 Task: Create a section Dev Drive and in the section, add a milestone Data Cleansing in the project ApprisePro
Action: Mouse moved to (584, 433)
Screenshot: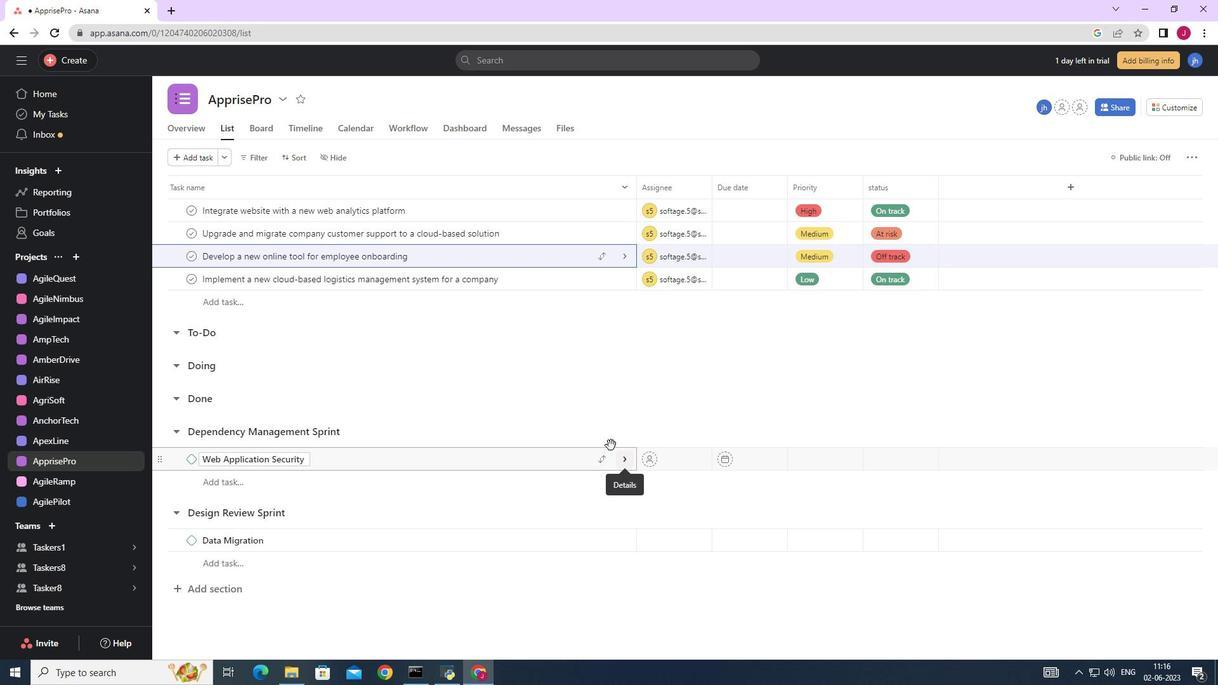 
Action: Mouse scrolled (584, 432) with delta (0, 0)
Screenshot: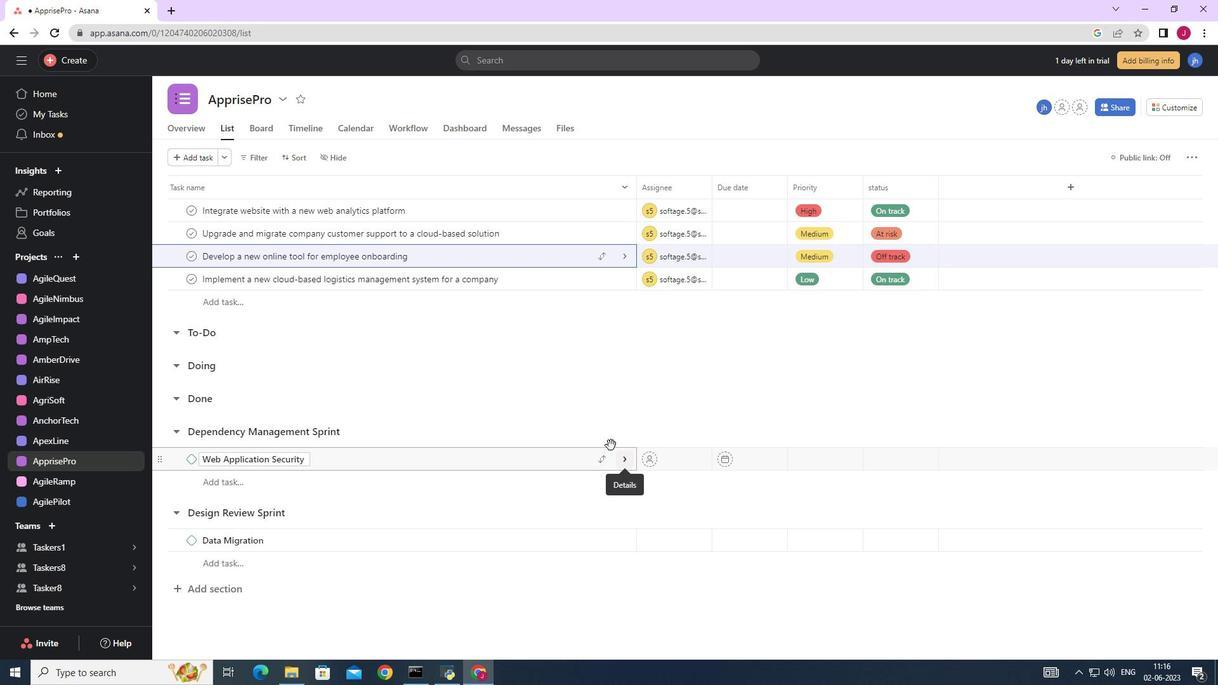 
Action: Mouse moved to (580, 433)
Screenshot: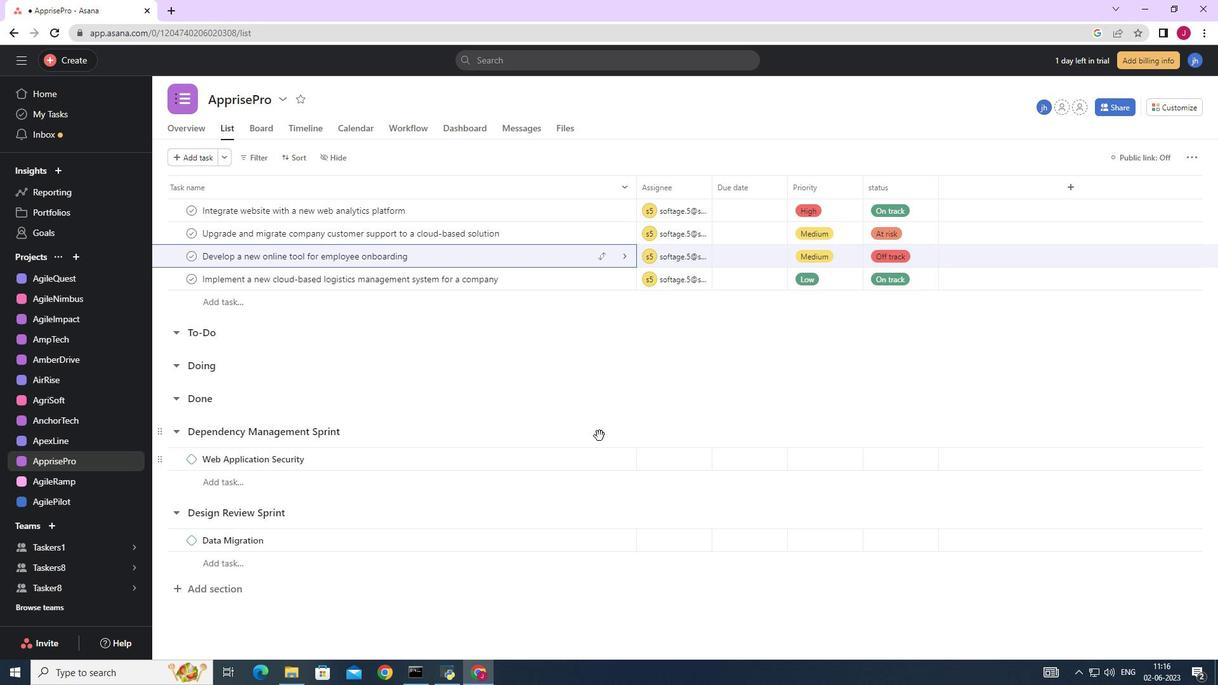
Action: Mouse scrolled (580, 432) with delta (0, 0)
Screenshot: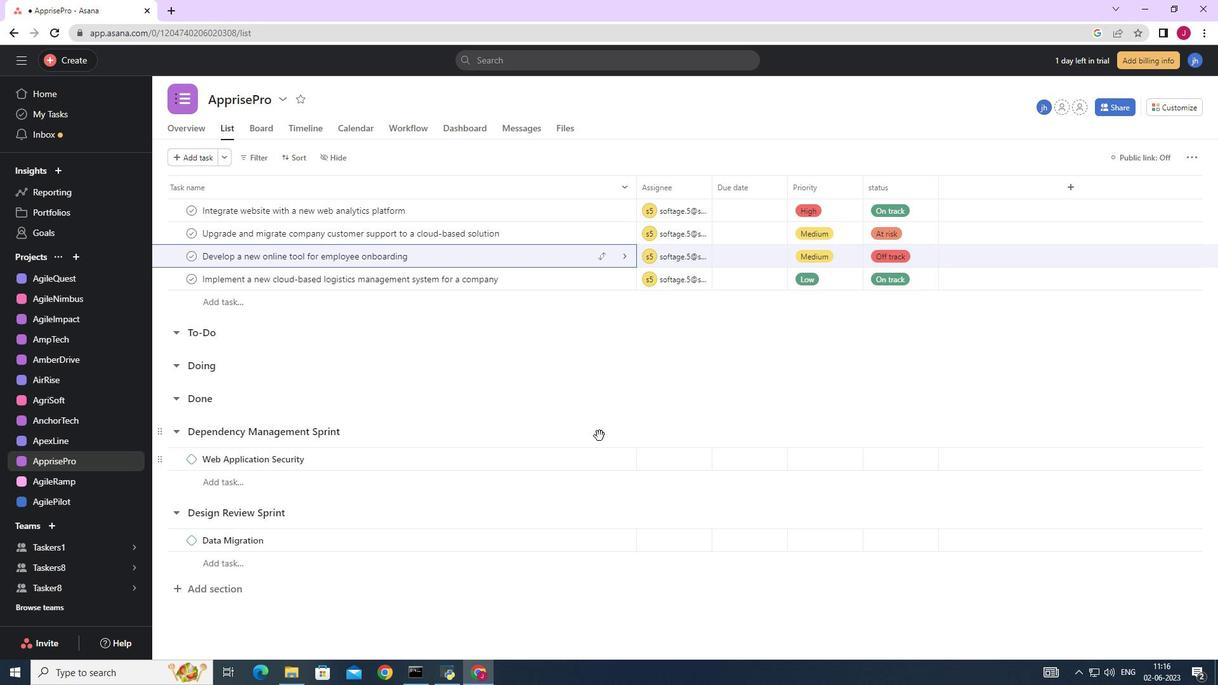 
Action: Mouse moved to (578, 434)
Screenshot: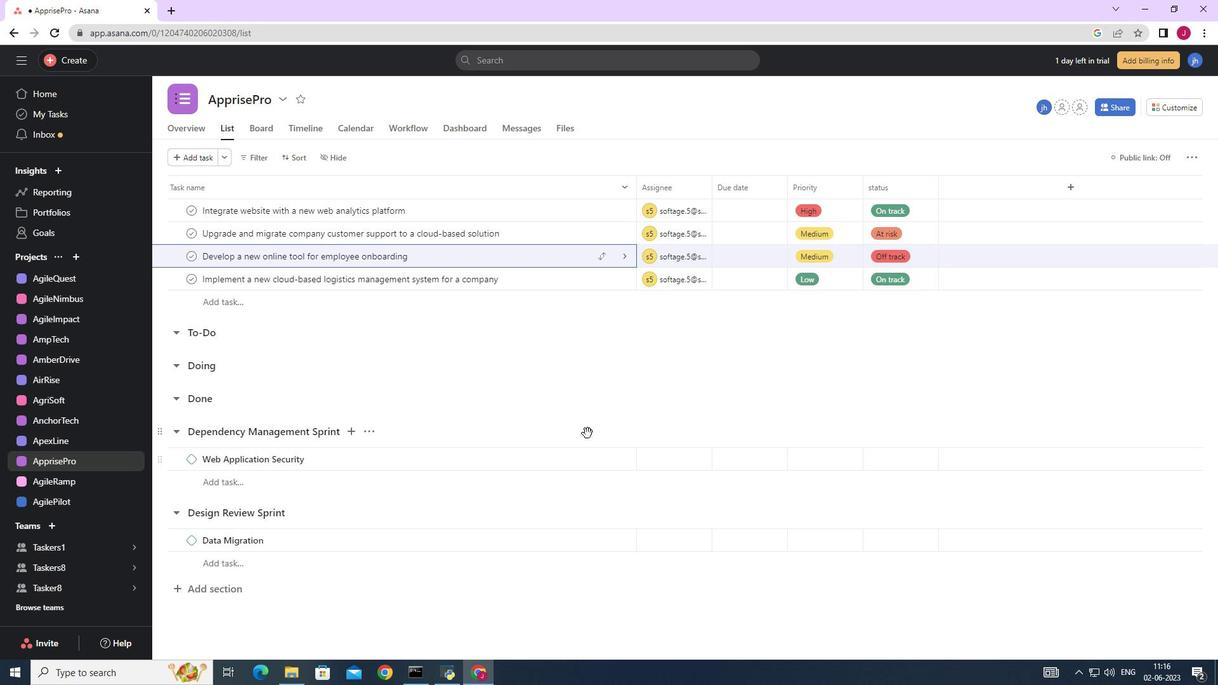 
Action: Mouse scrolled (578, 434) with delta (0, 0)
Screenshot: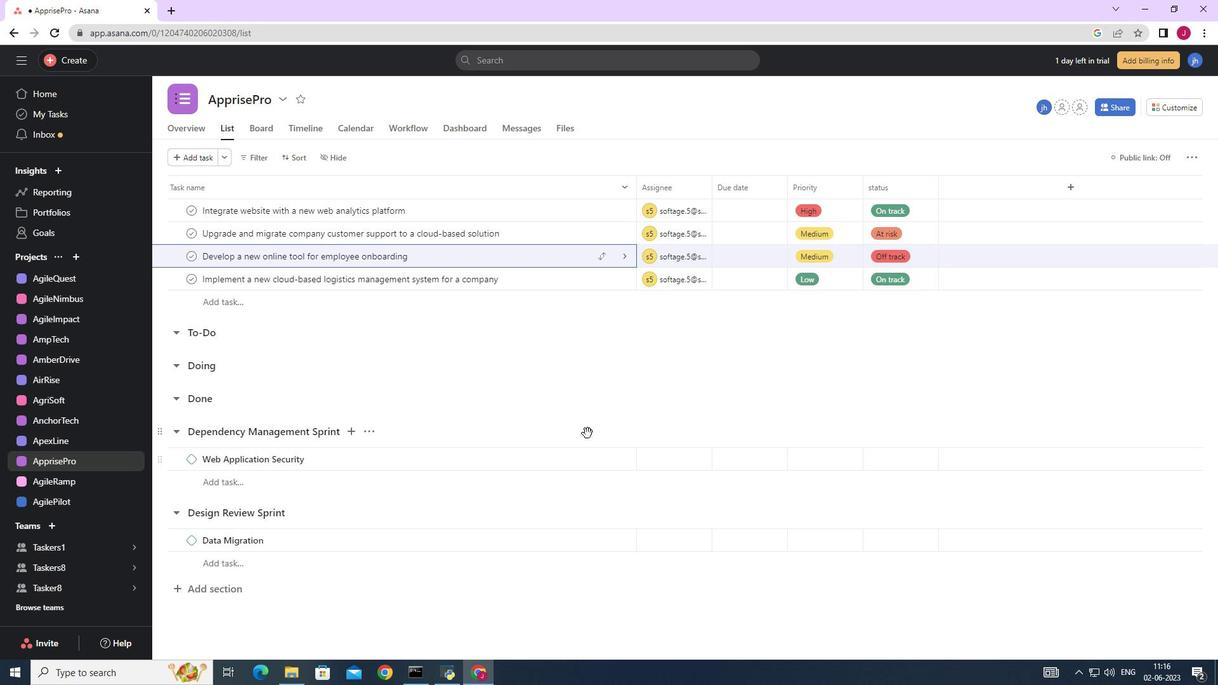 
Action: Mouse moved to (231, 588)
Screenshot: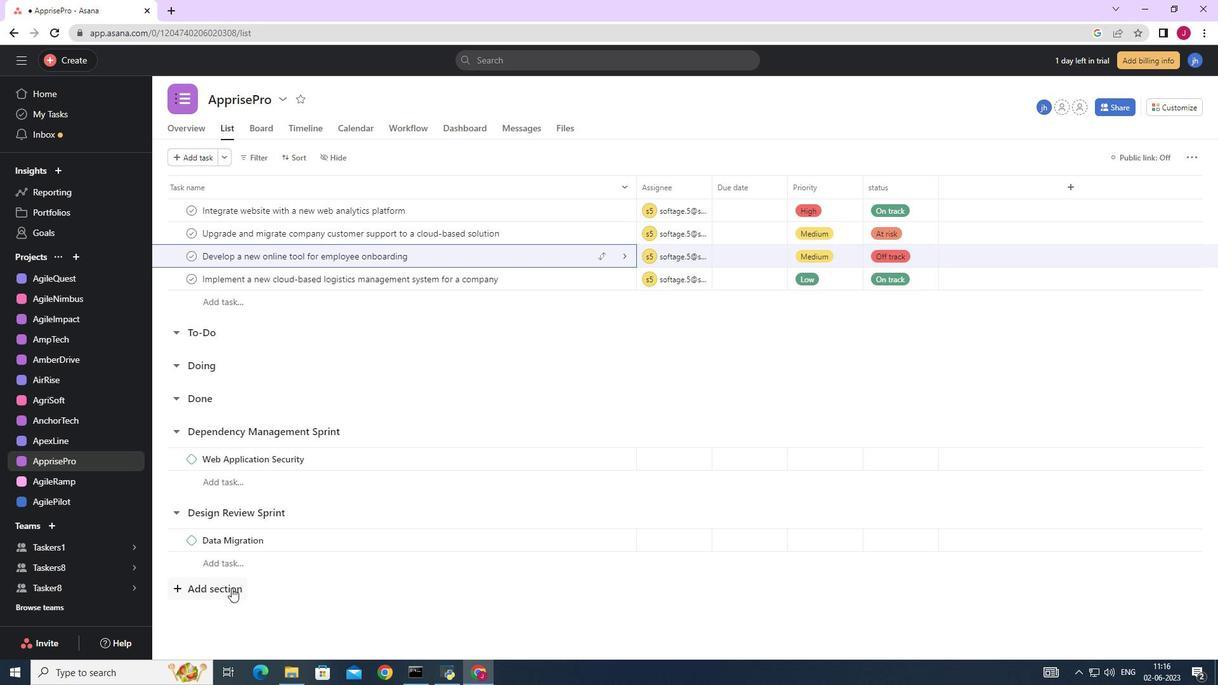 
Action: Mouse pressed left at (231, 588)
Screenshot: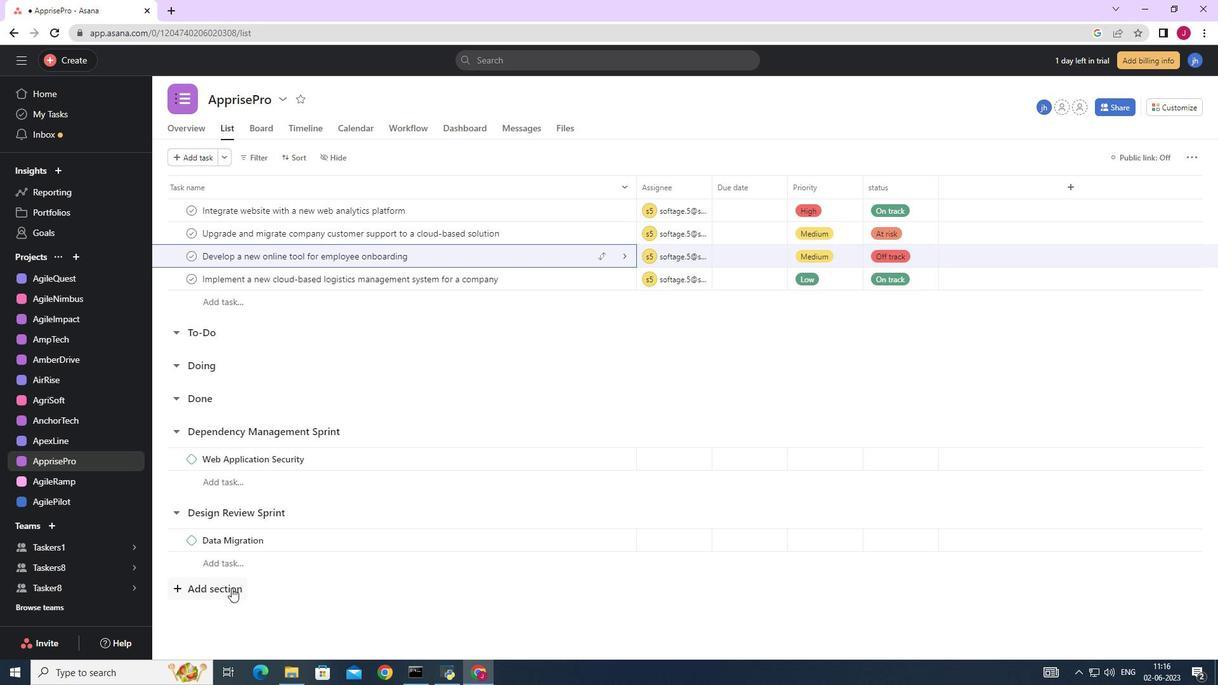
Action: Mouse moved to (243, 592)
Screenshot: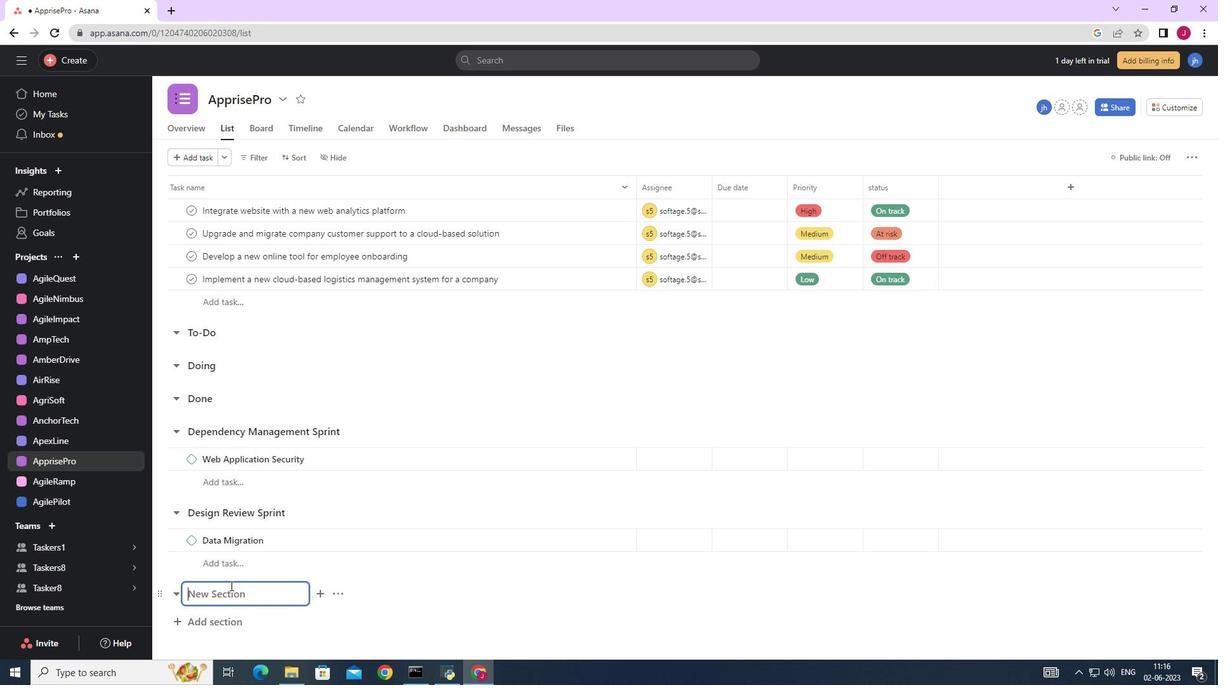 
Action: Mouse pressed left at (243, 592)
Screenshot: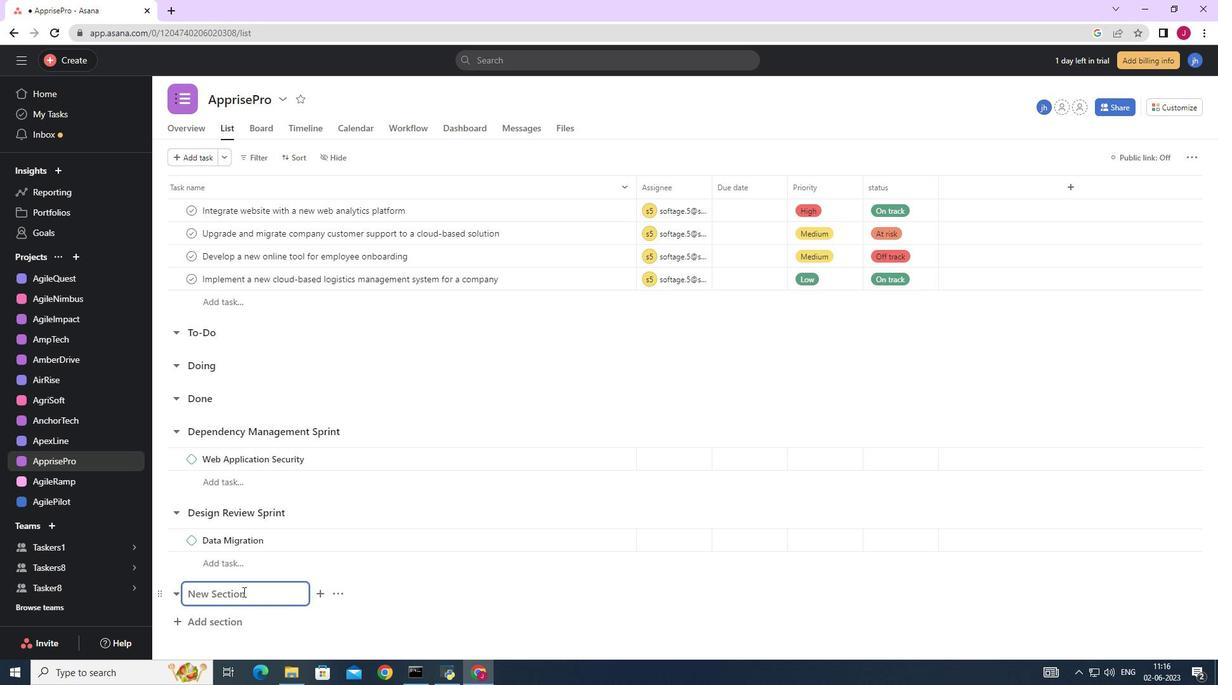 
Action: Mouse moved to (245, 593)
Screenshot: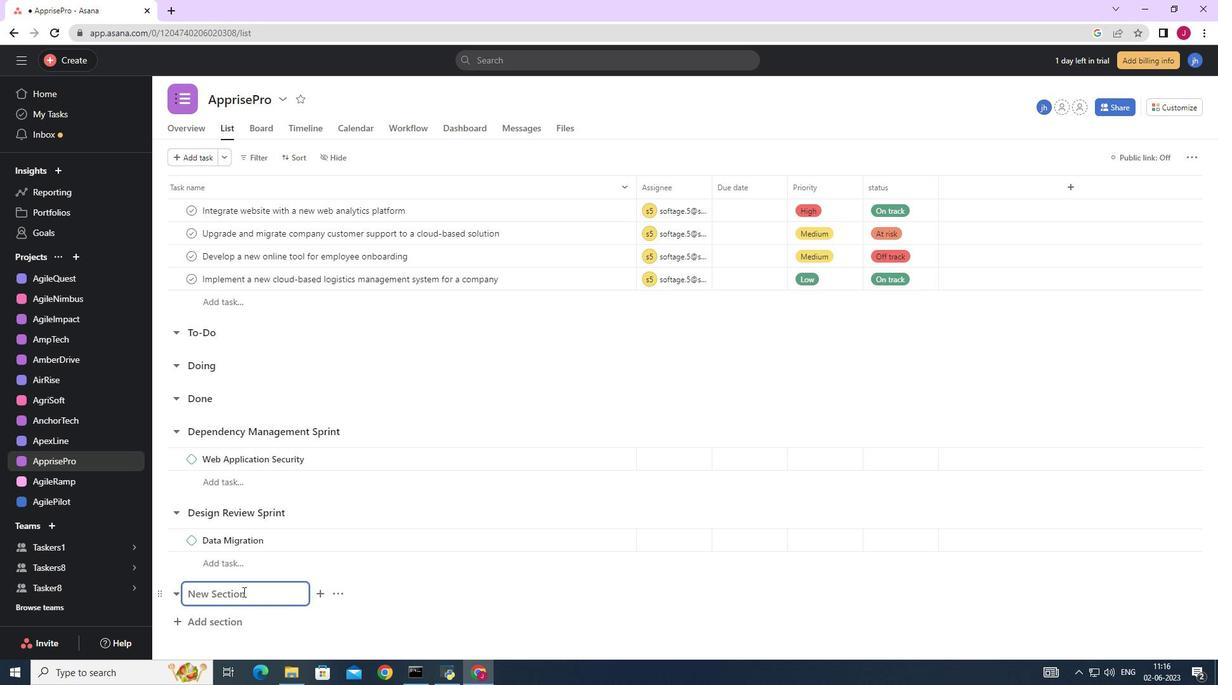 
Action: Key pressed <Key.caps_lock>D<Key.caps_lock>ev<Key.space><Key.caps_lock>D<Key.caps_lock>rive<Key.enter><Key.caps_lock>D<Key.caps_lock>ata<Key.space><Key.caps_lock>C<Key.caps_lock>leansing<Key.space>
Screenshot: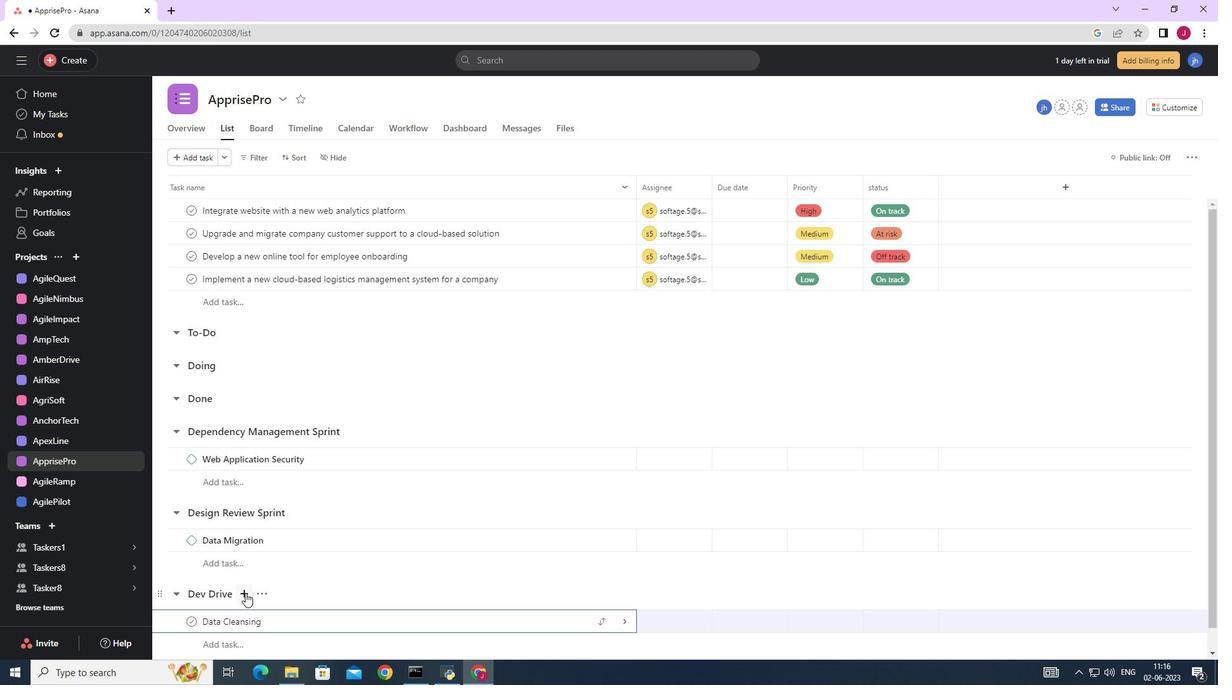 
Action: Mouse moved to (627, 620)
Screenshot: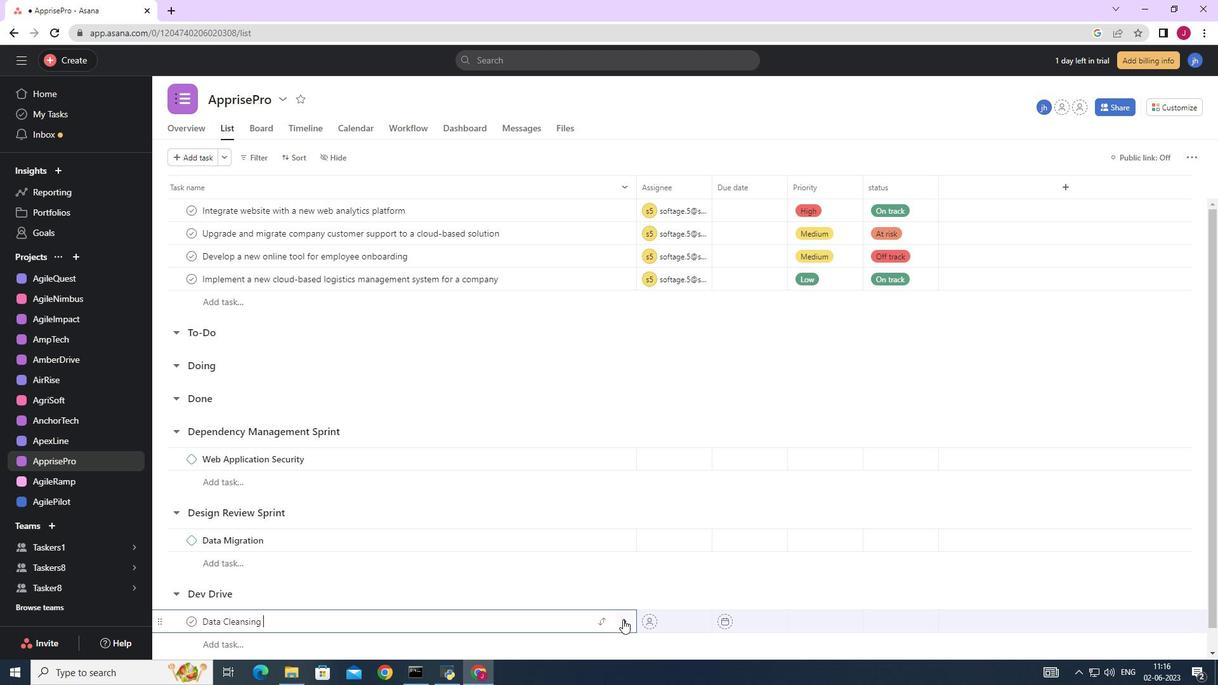 
Action: Mouse pressed left at (627, 620)
Screenshot: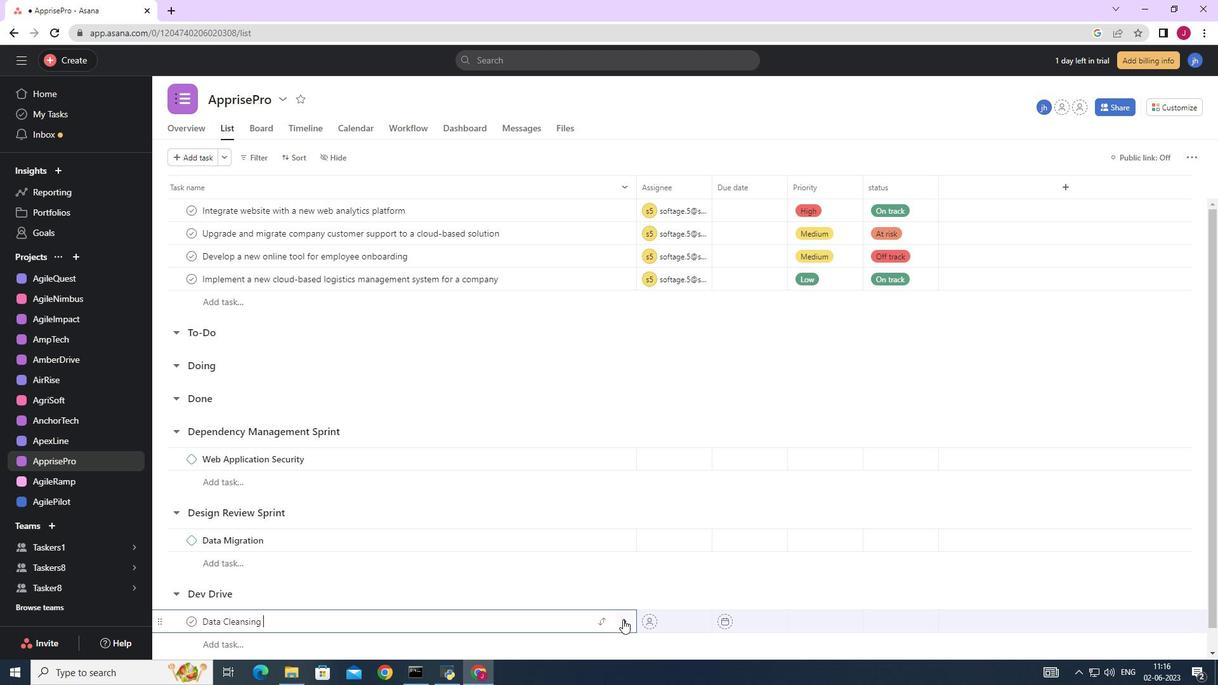 
Action: Mouse moved to (1164, 154)
Screenshot: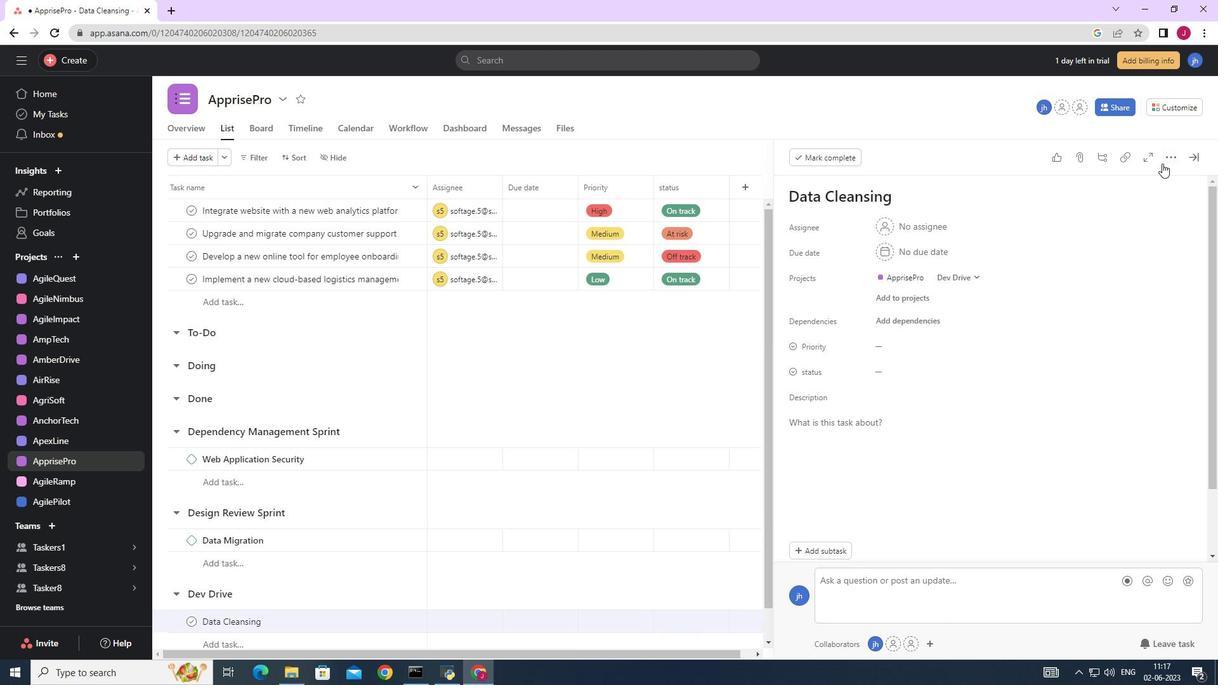 
Action: Mouse pressed left at (1164, 154)
Screenshot: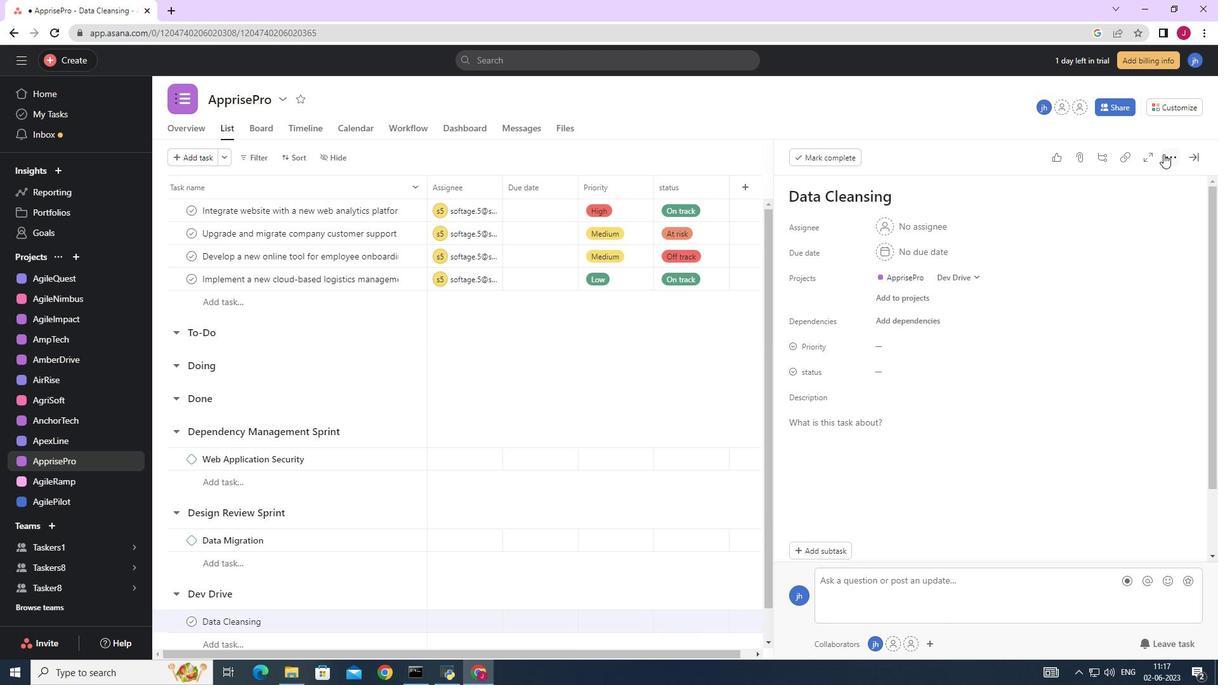 
Action: Mouse moved to (1082, 209)
Screenshot: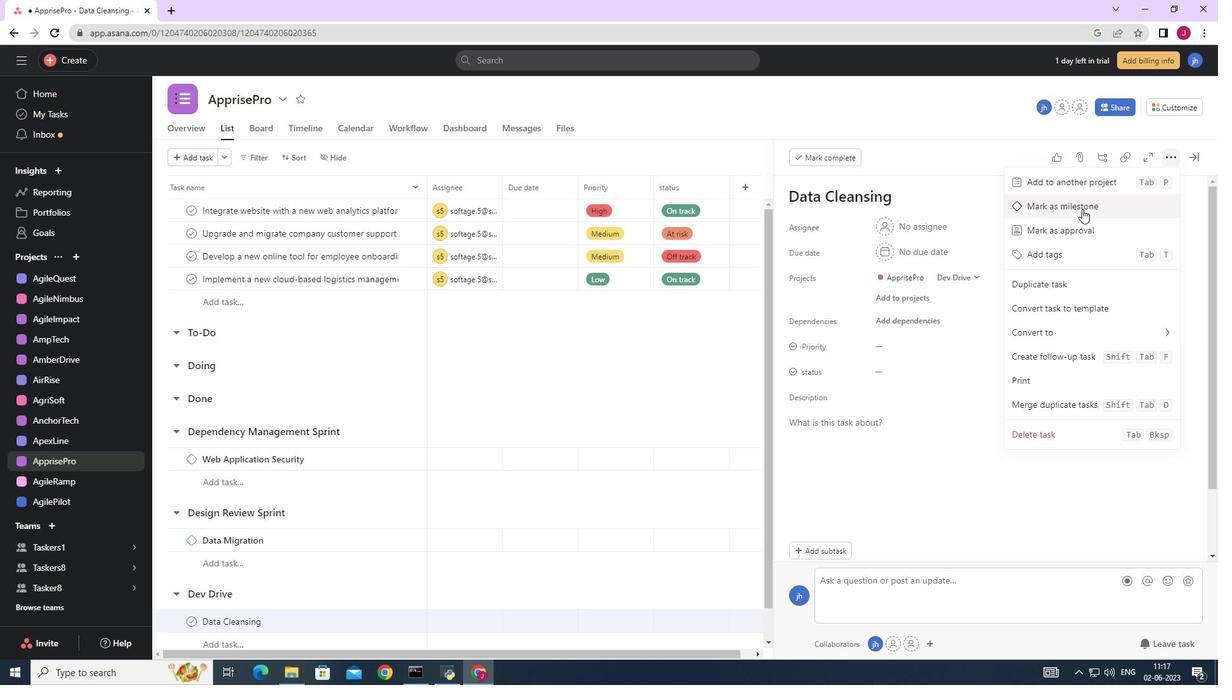 
Action: Mouse pressed left at (1082, 209)
Screenshot: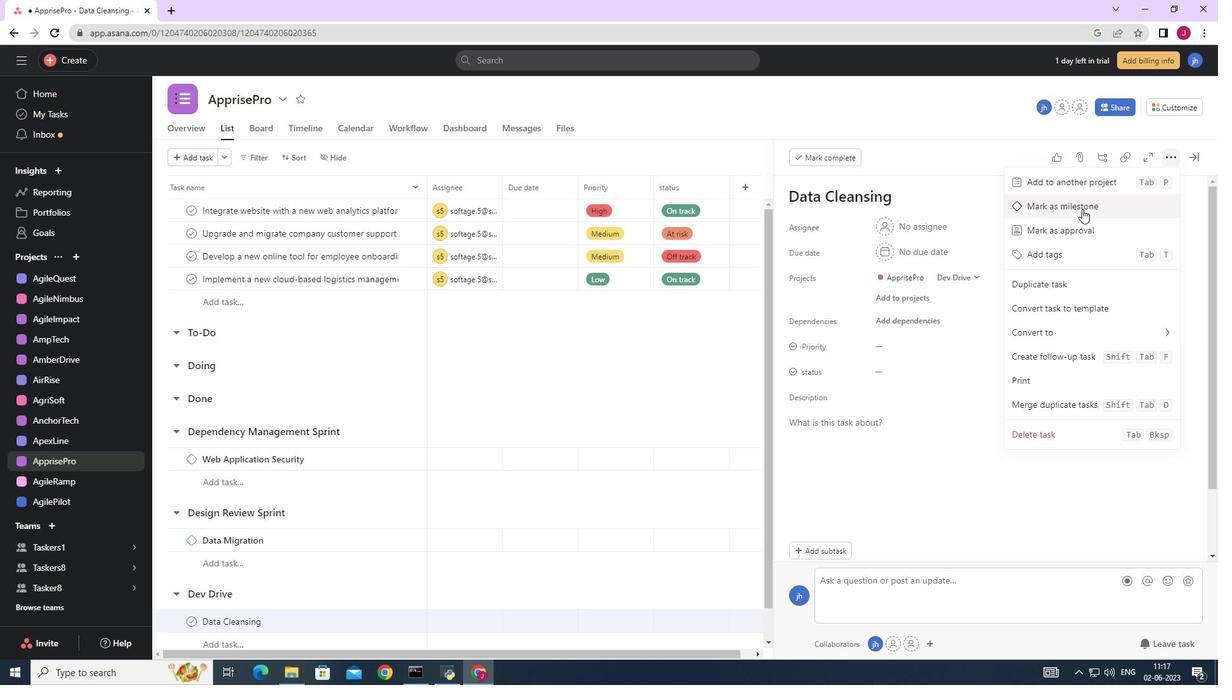 
Action: Mouse moved to (1198, 158)
Screenshot: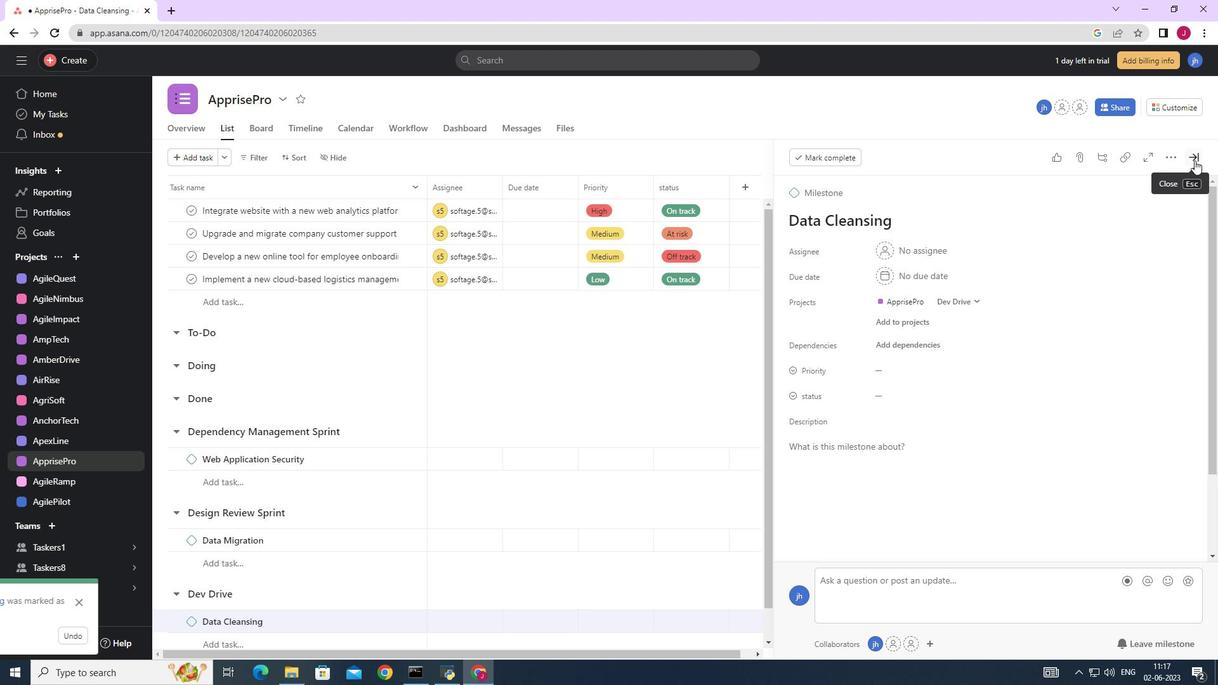 
Action: Mouse pressed left at (1198, 158)
Screenshot: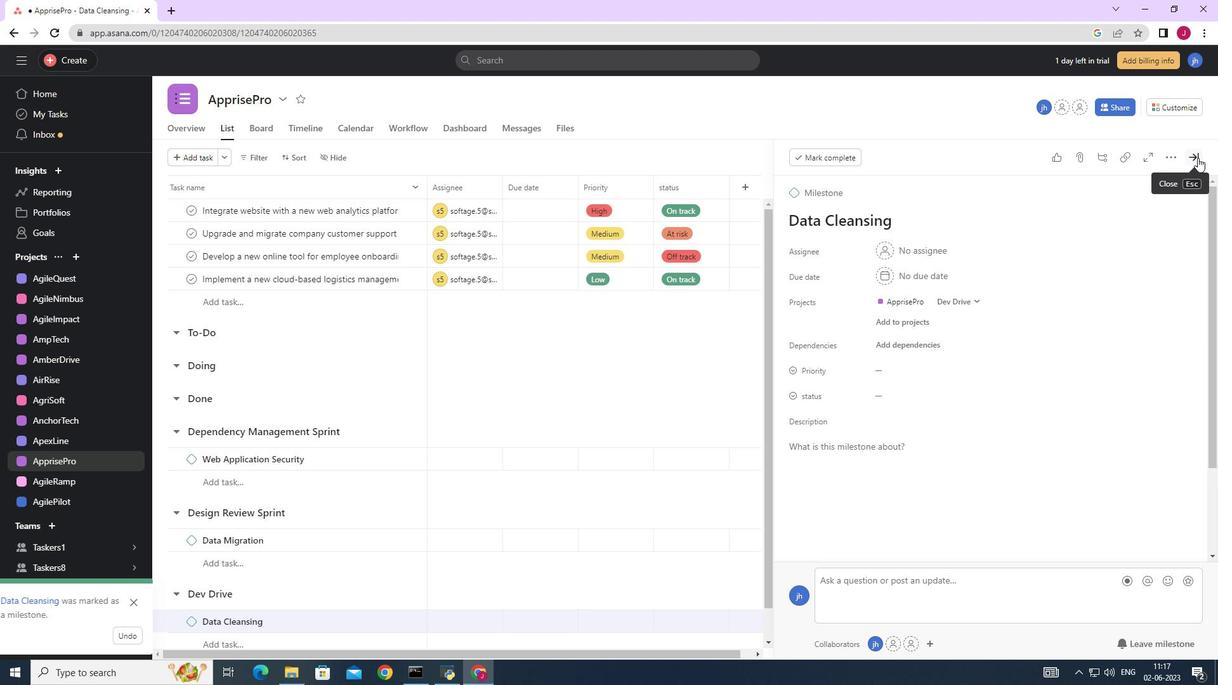 
Action: Mouse moved to (33, 493)
Screenshot: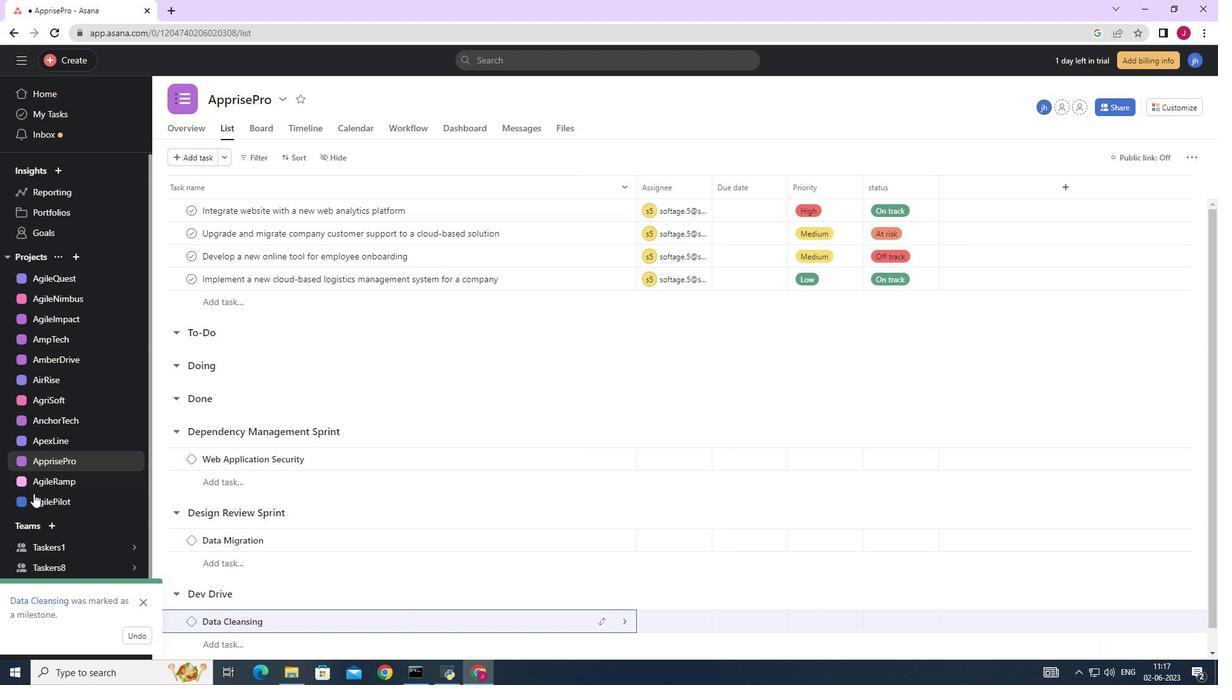 
